 Task: Add to scrum project TripleWorks a team member softage.1@softage.net and assign as Project Lead.
Action: Mouse moved to (192, 52)
Screenshot: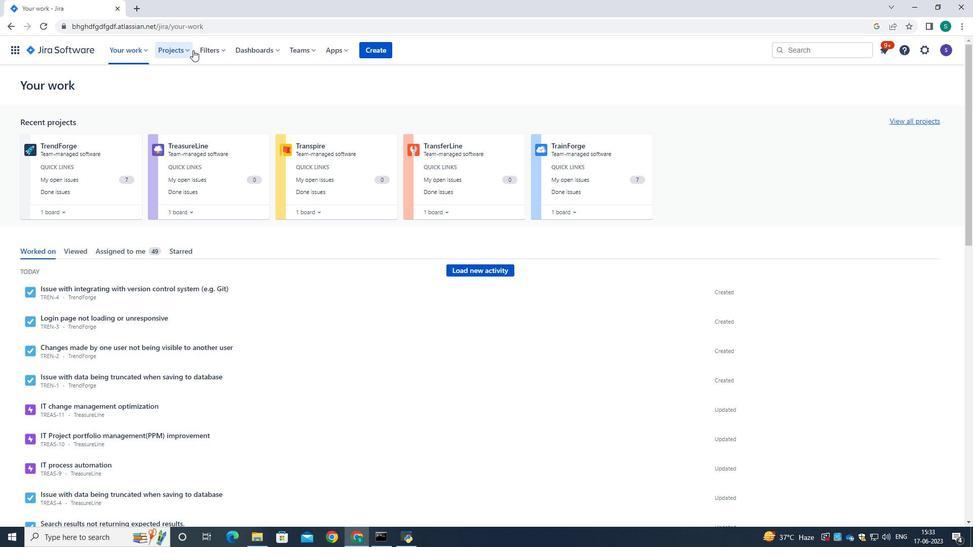
Action: Mouse pressed left at (192, 52)
Screenshot: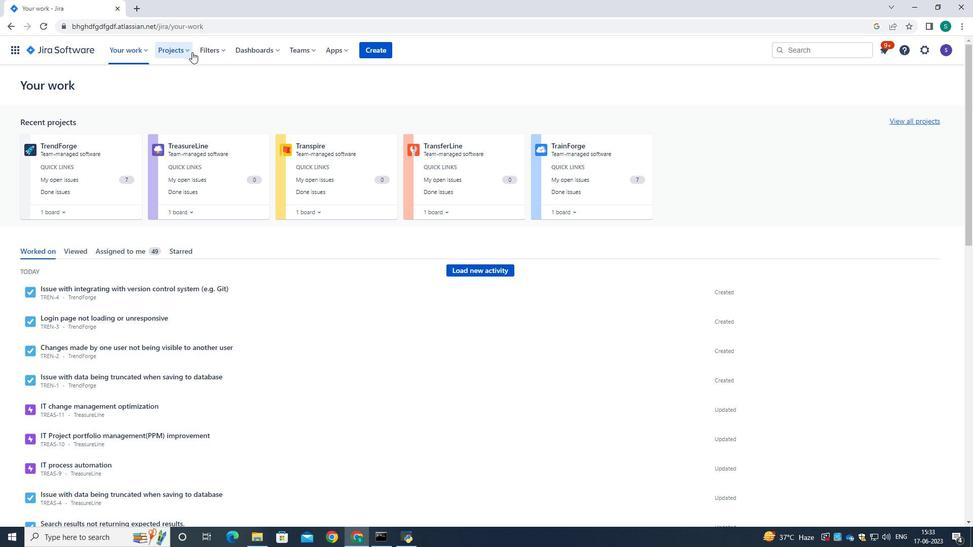 
Action: Mouse moved to (193, 96)
Screenshot: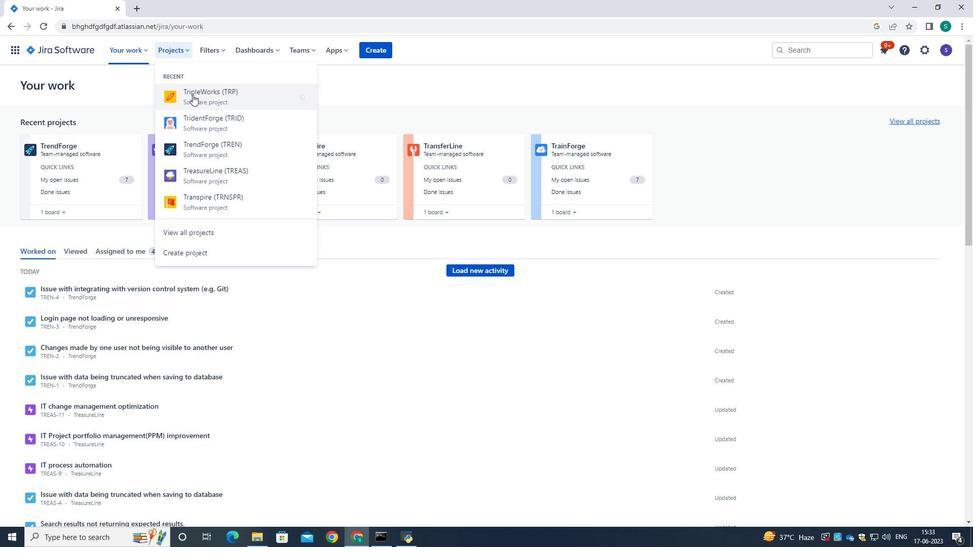 
Action: Mouse pressed left at (193, 96)
Screenshot: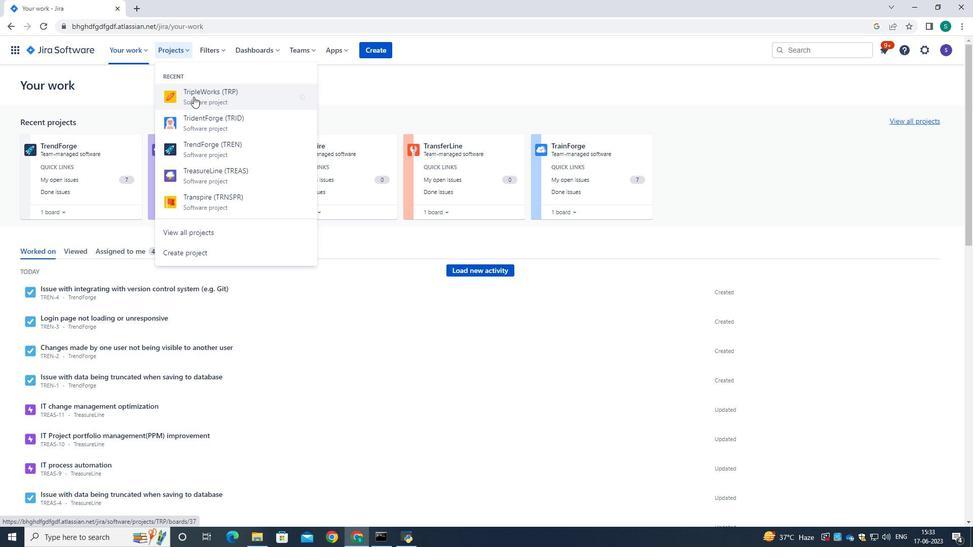 
Action: Mouse moved to (63, 147)
Screenshot: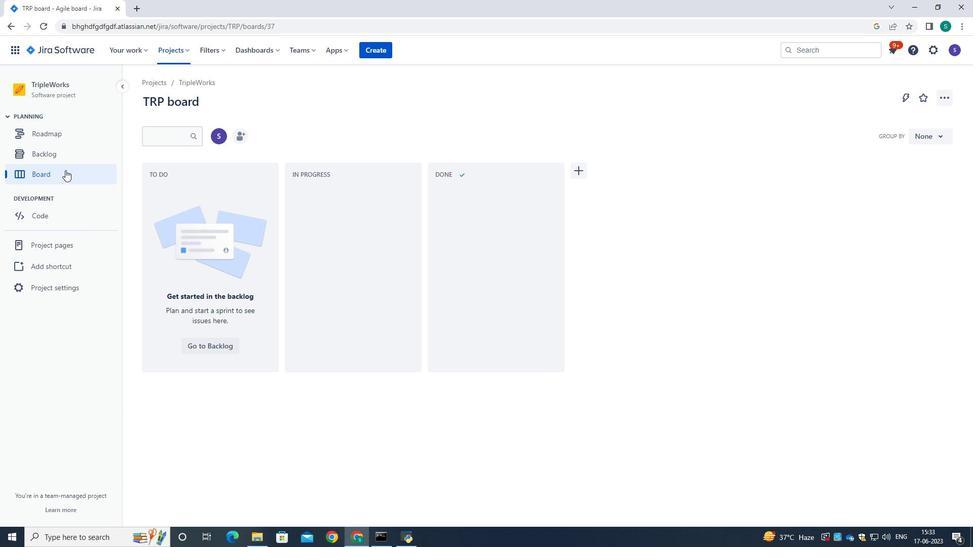 
Action: Mouse pressed left at (63, 147)
Screenshot: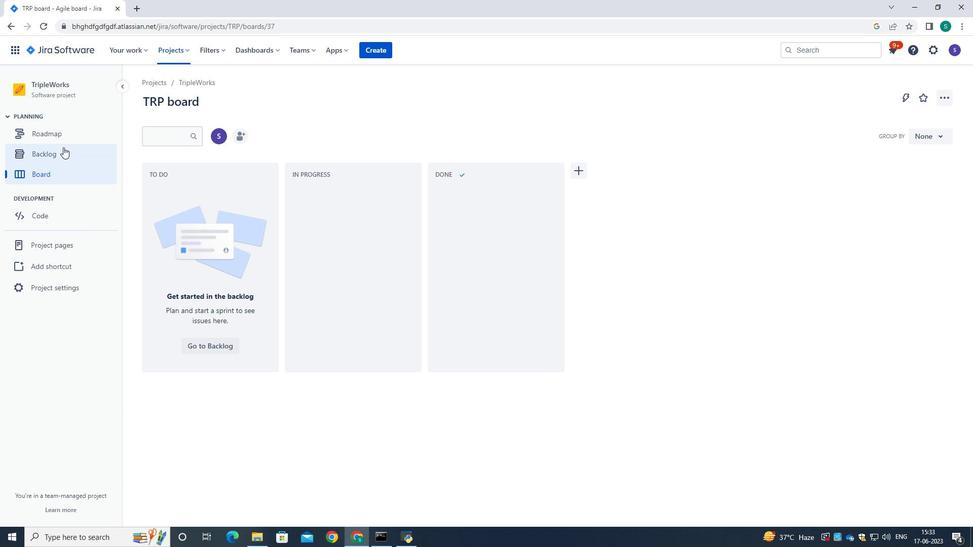 
Action: Mouse moved to (66, 283)
Screenshot: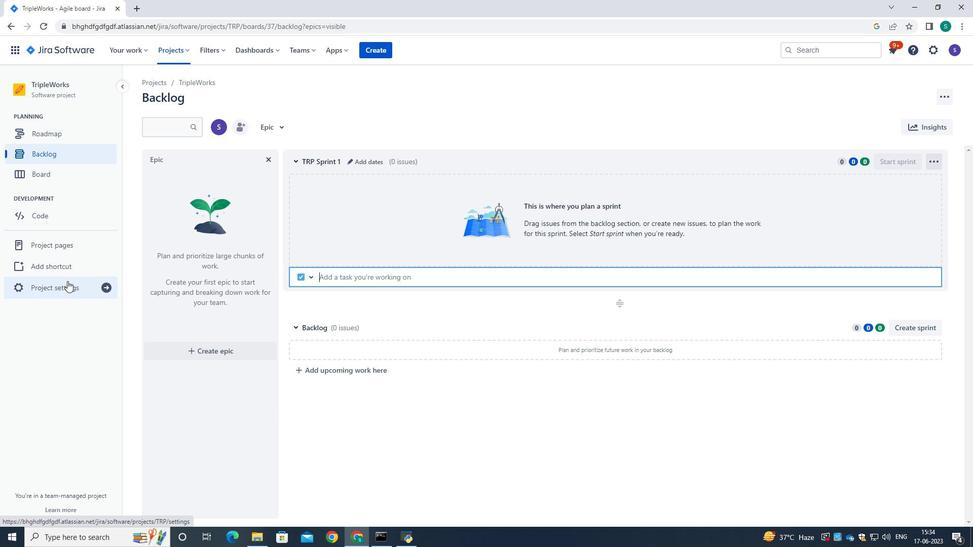 
Action: Mouse pressed left at (66, 283)
Screenshot: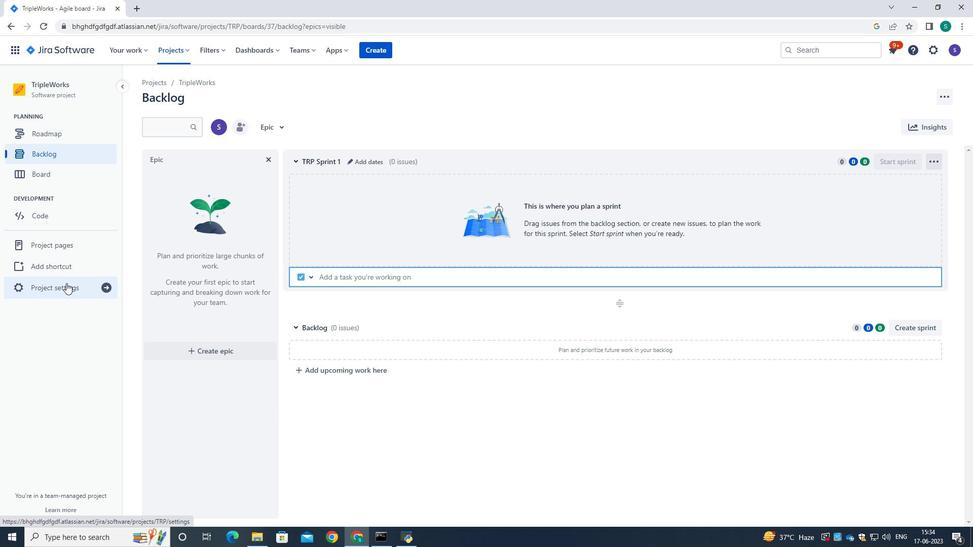 
Action: Mouse moved to (521, 328)
Screenshot: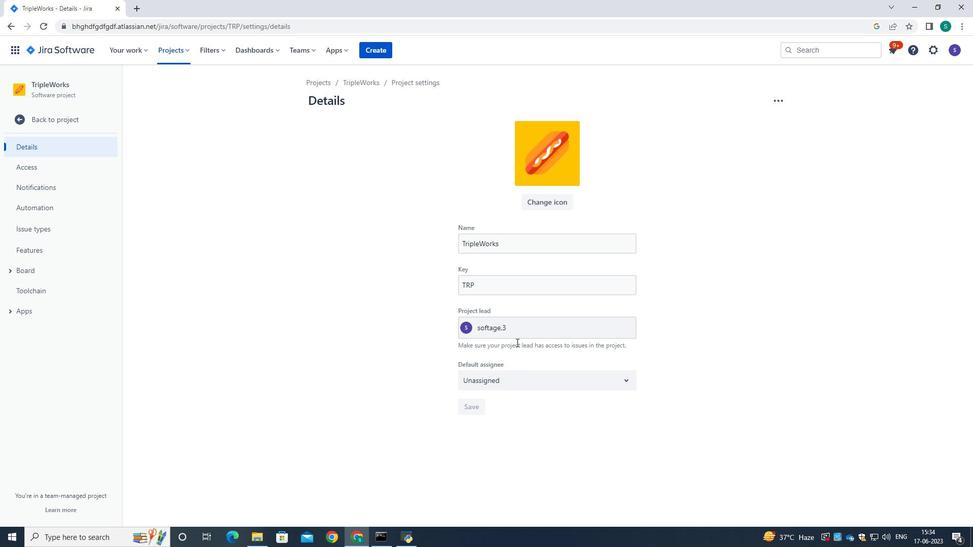 
Action: Mouse pressed left at (521, 328)
Screenshot: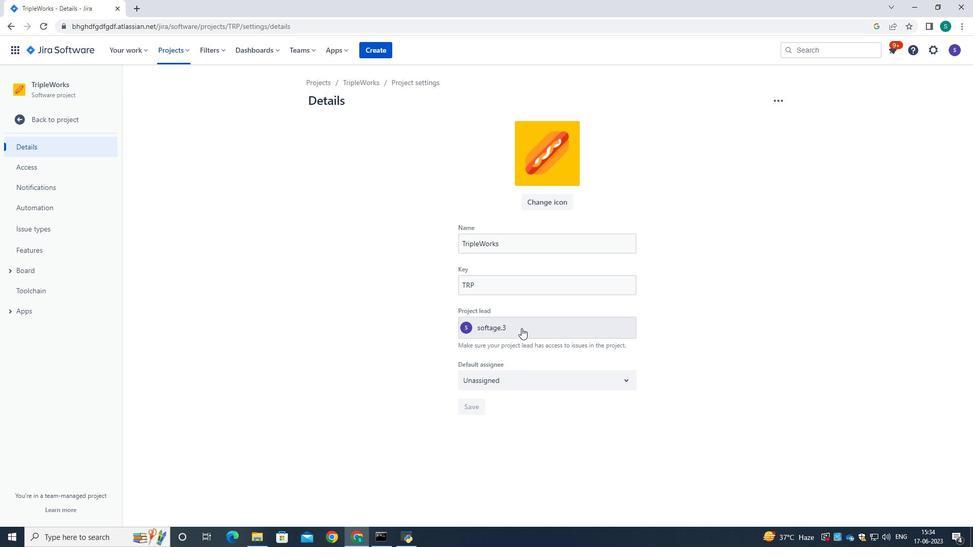 
Action: Key pressed softage.1<Key.shift>@softage.net
Screenshot: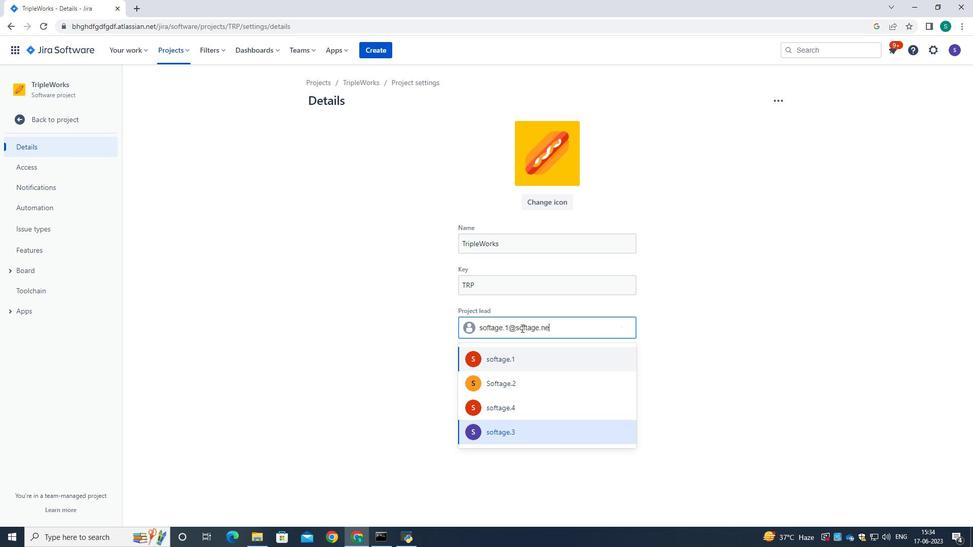 
Action: Mouse moved to (521, 362)
Screenshot: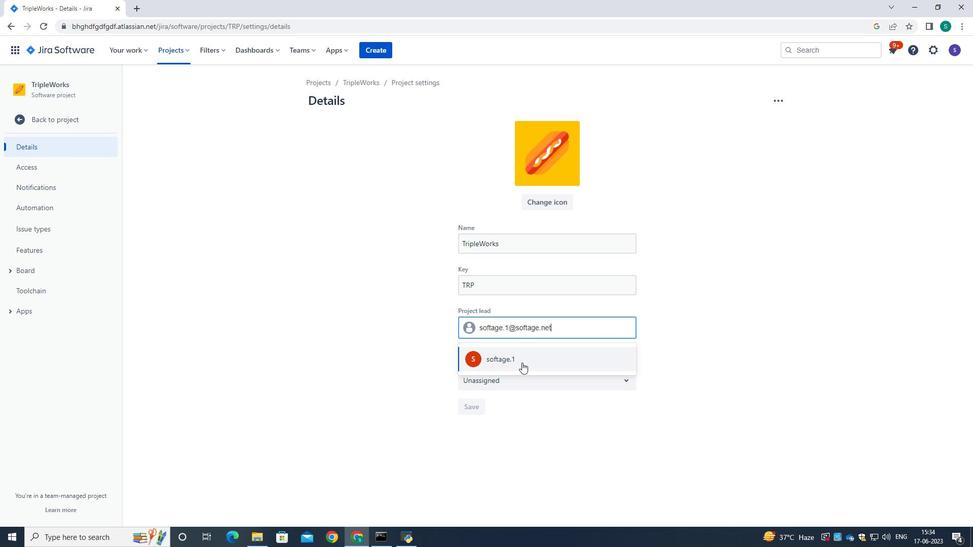 
Action: Mouse pressed left at (521, 362)
Screenshot: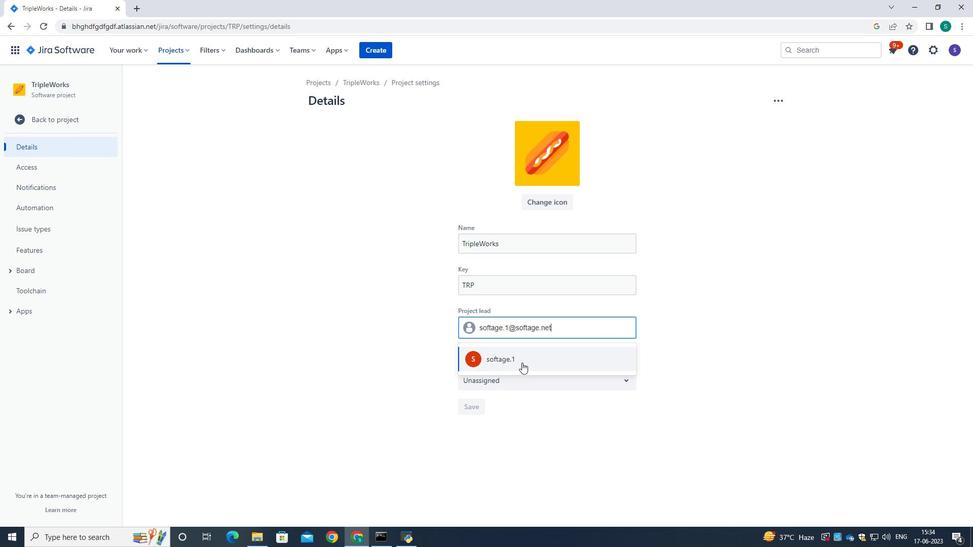 
Action: Mouse moved to (503, 376)
Screenshot: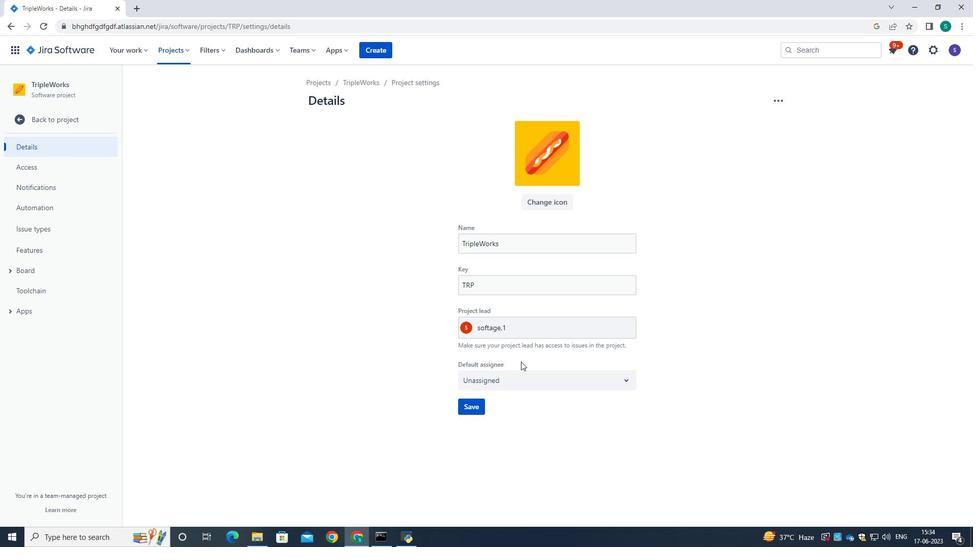 
Action: Mouse pressed left at (503, 376)
Screenshot: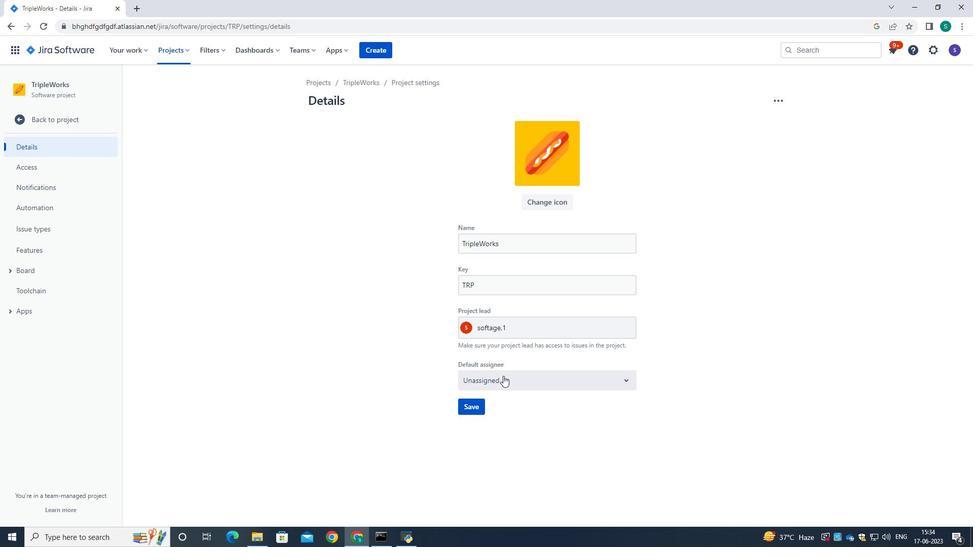 
Action: Mouse moved to (500, 411)
Screenshot: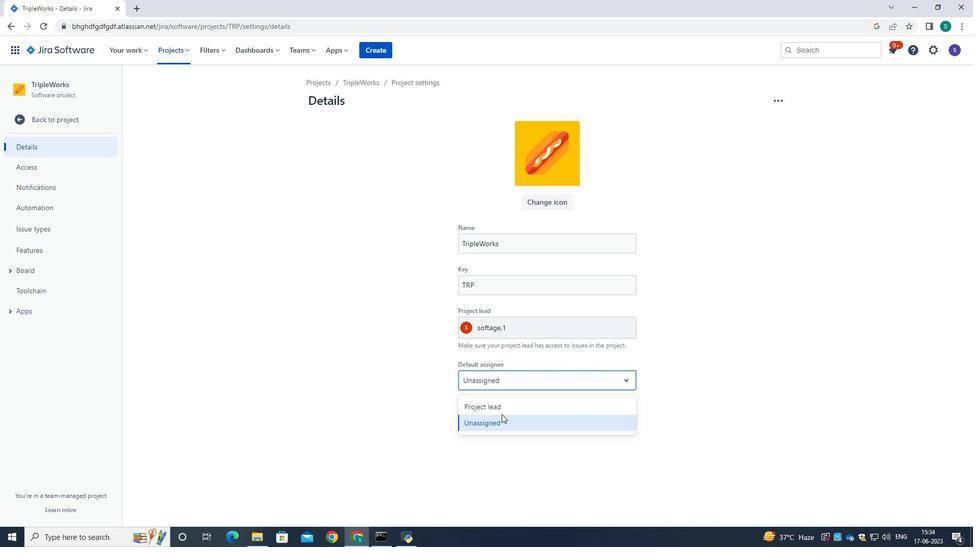 
Action: Mouse pressed left at (500, 411)
Screenshot: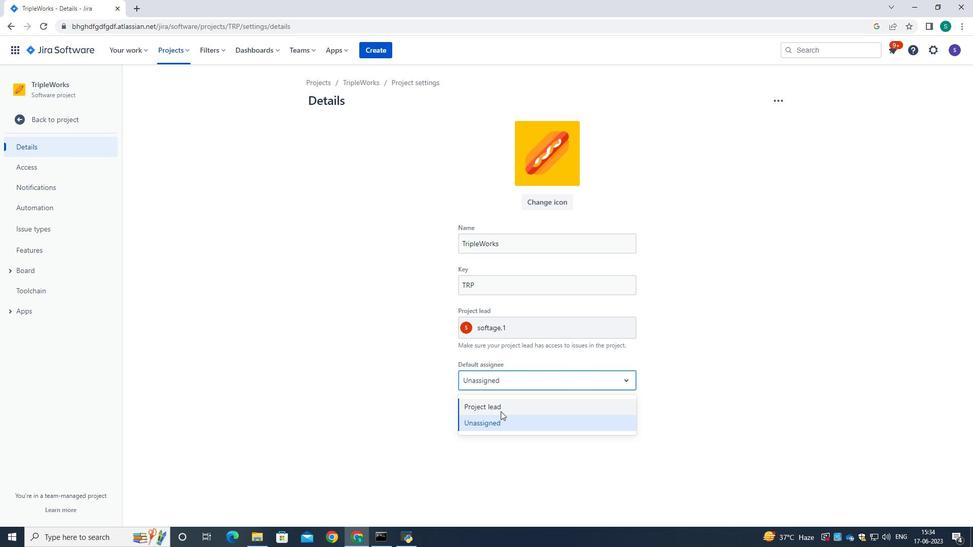 
Action: Mouse moved to (478, 407)
Screenshot: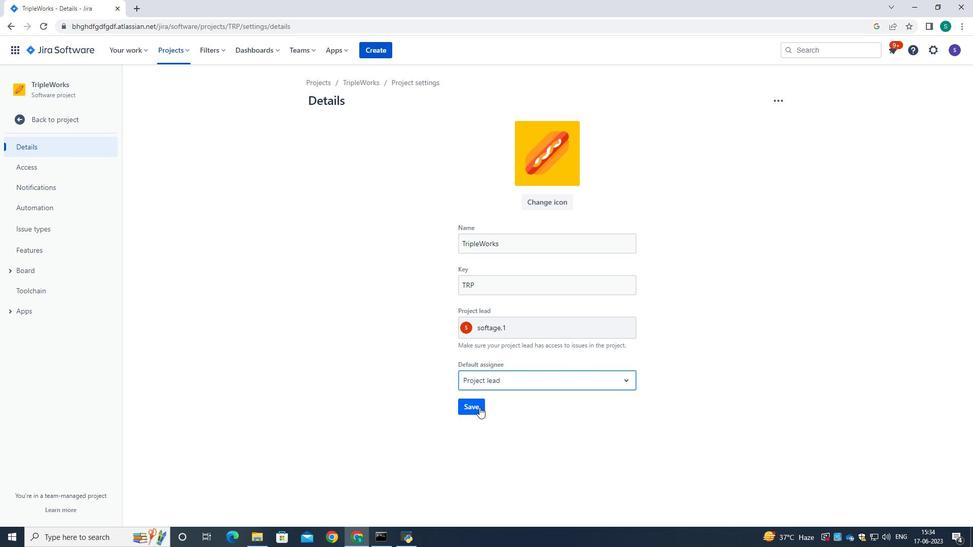 
Action: Mouse pressed left at (478, 407)
Screenshot: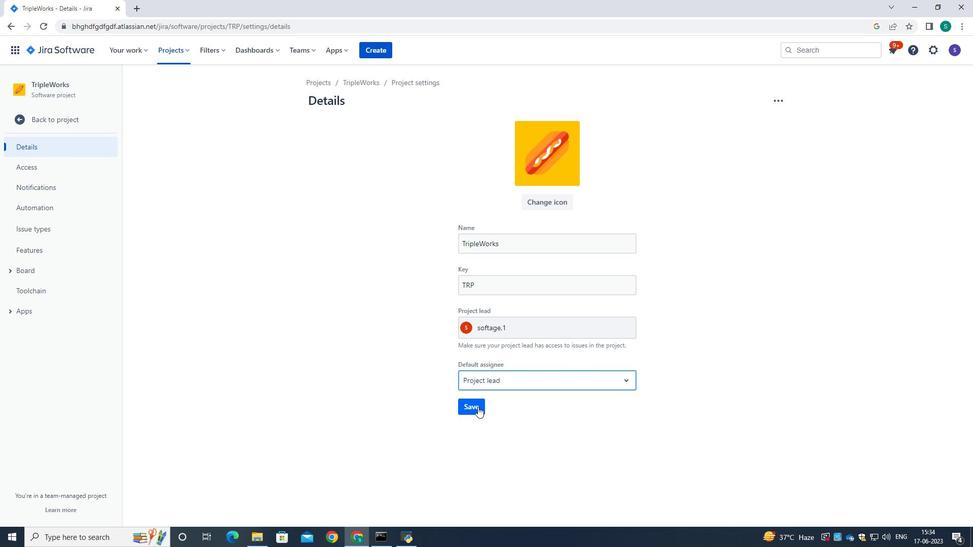 
Action: Mouse moved to (359, 291)
Screenshot: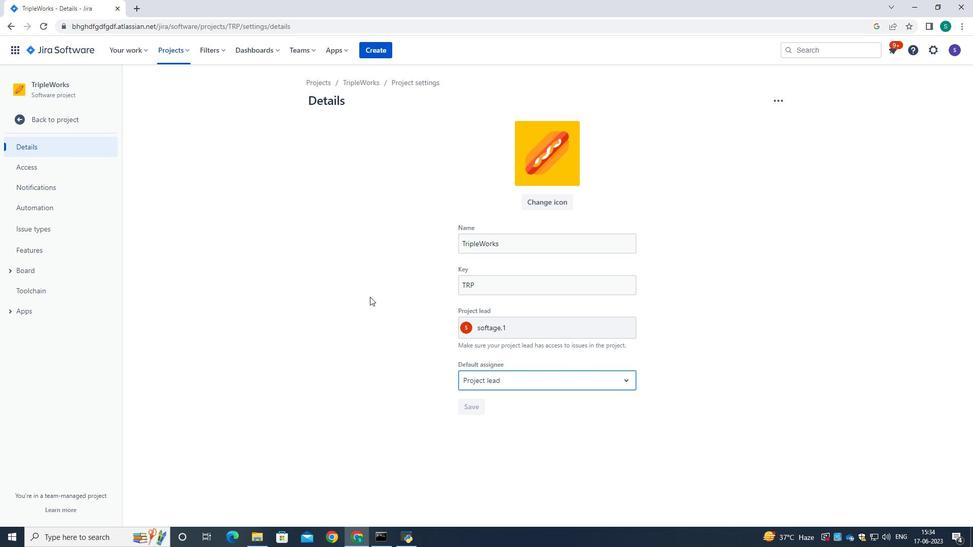 
